 Task: Block emails from specific countries using the Blocked Top-Level Domain List in Outlook.
Action: Mouse moved to (116, 69)
Screenshot: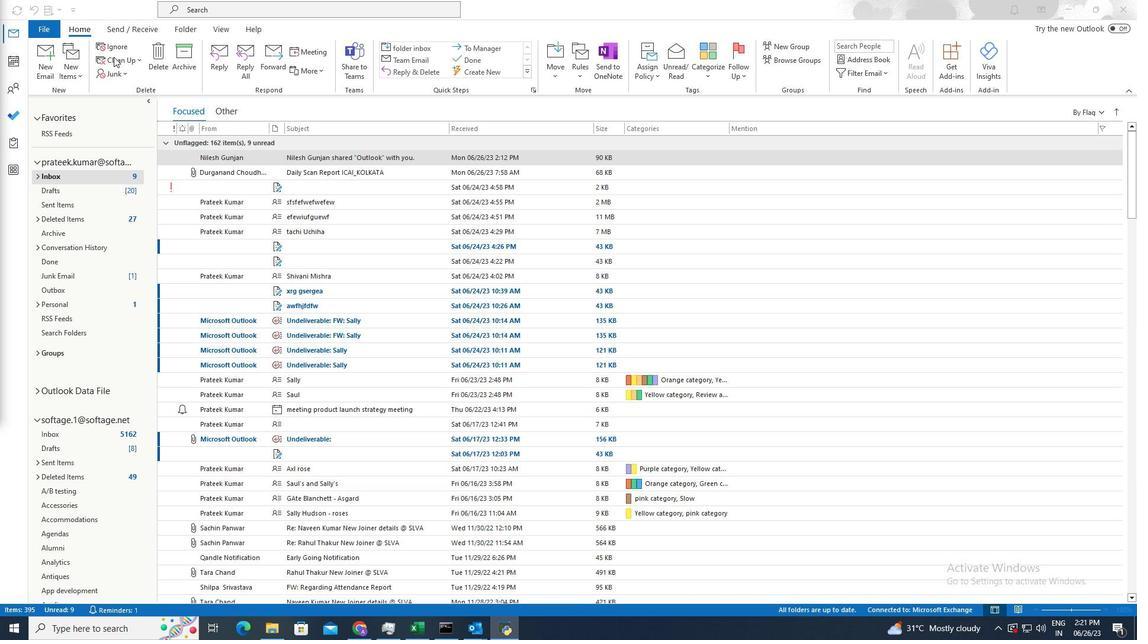 
Action: Mouse pressed left at (116, 69)
Screenshot: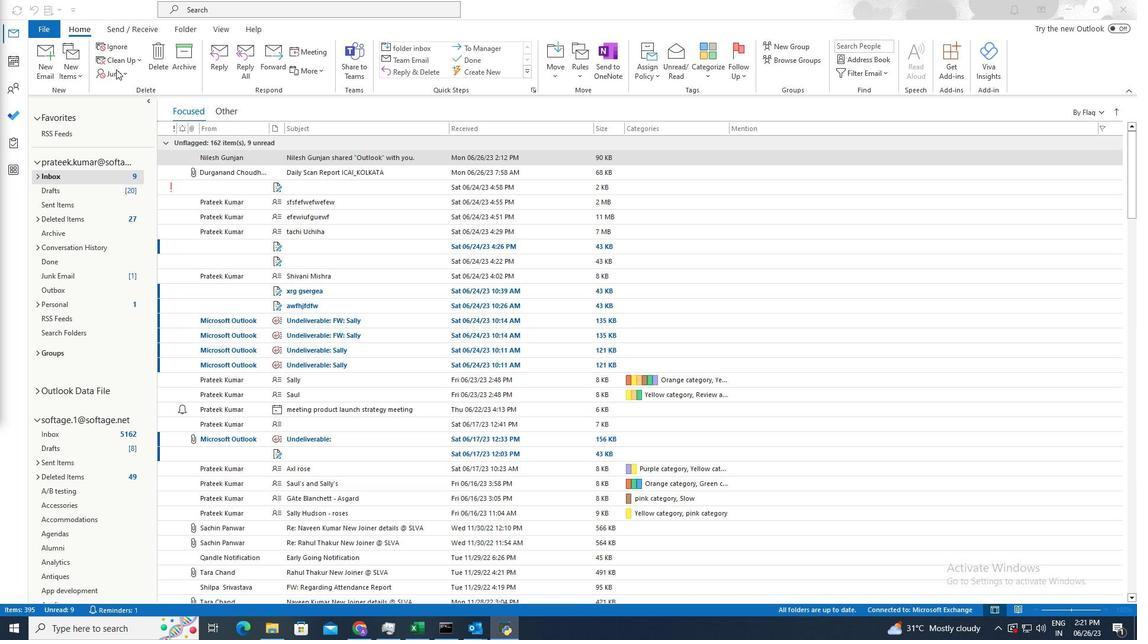 
Action: Mouse moved to (123, 72)
Screenshot: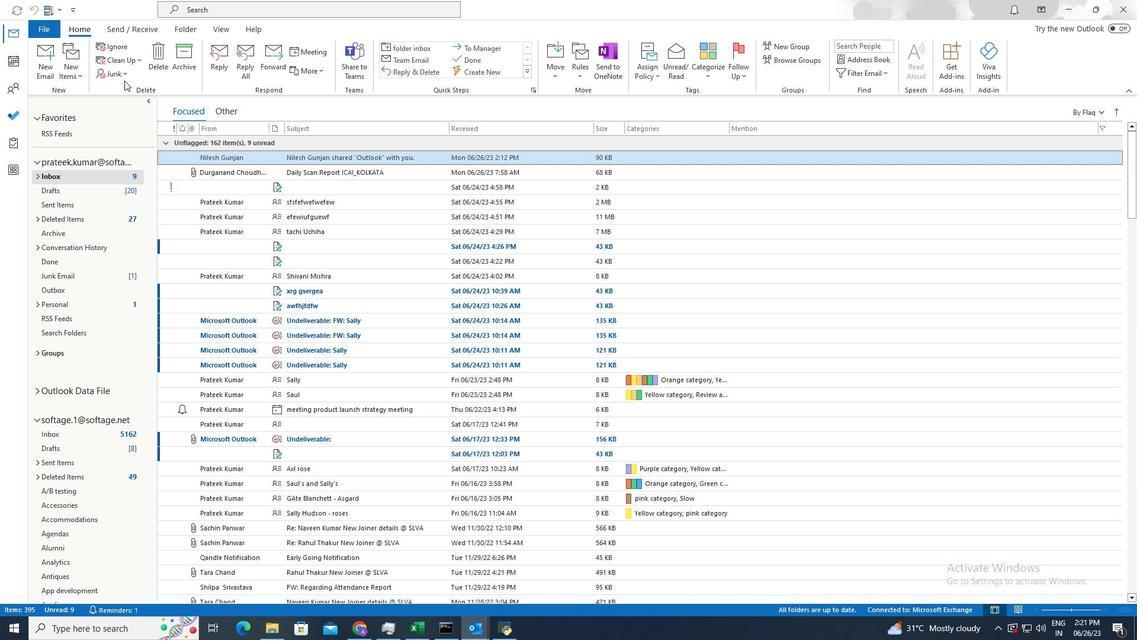 
Action: Mouse pressed left at (123, 72)
Screenshot: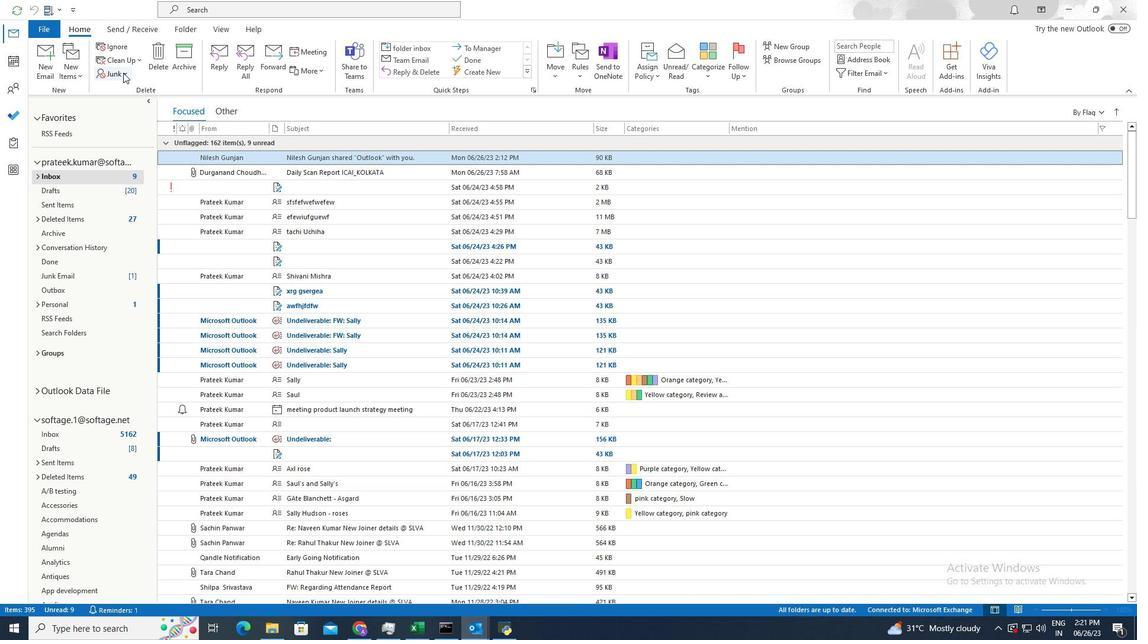 
Action: Mouse moved to (142, 176)
Screenshot: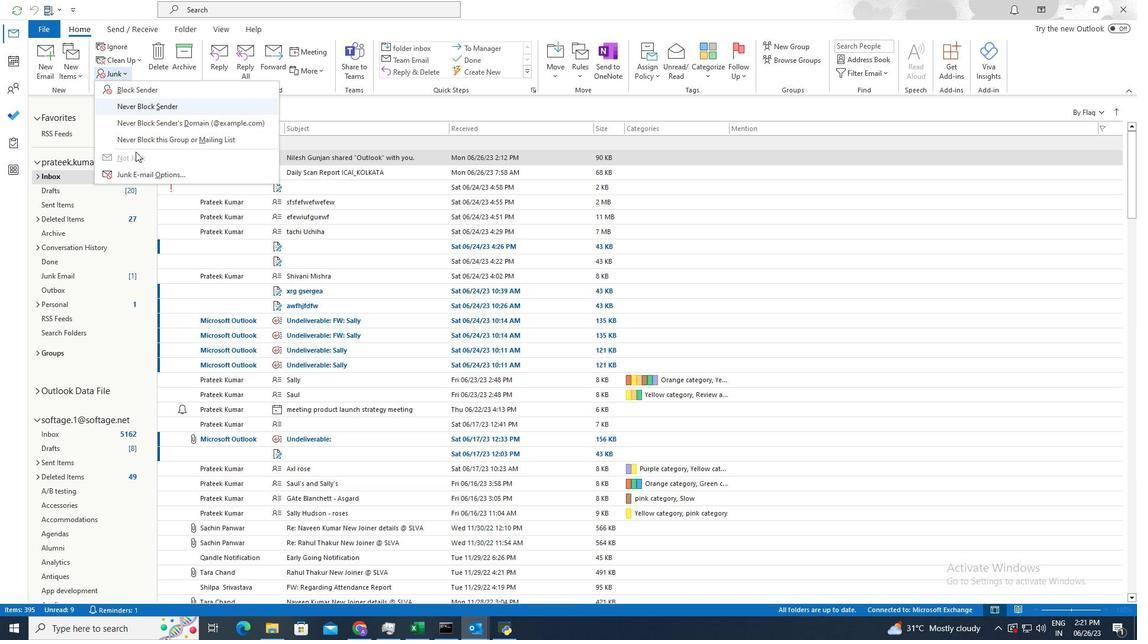 
Action: Mouse pressed left at (142, 176)
Screenshot: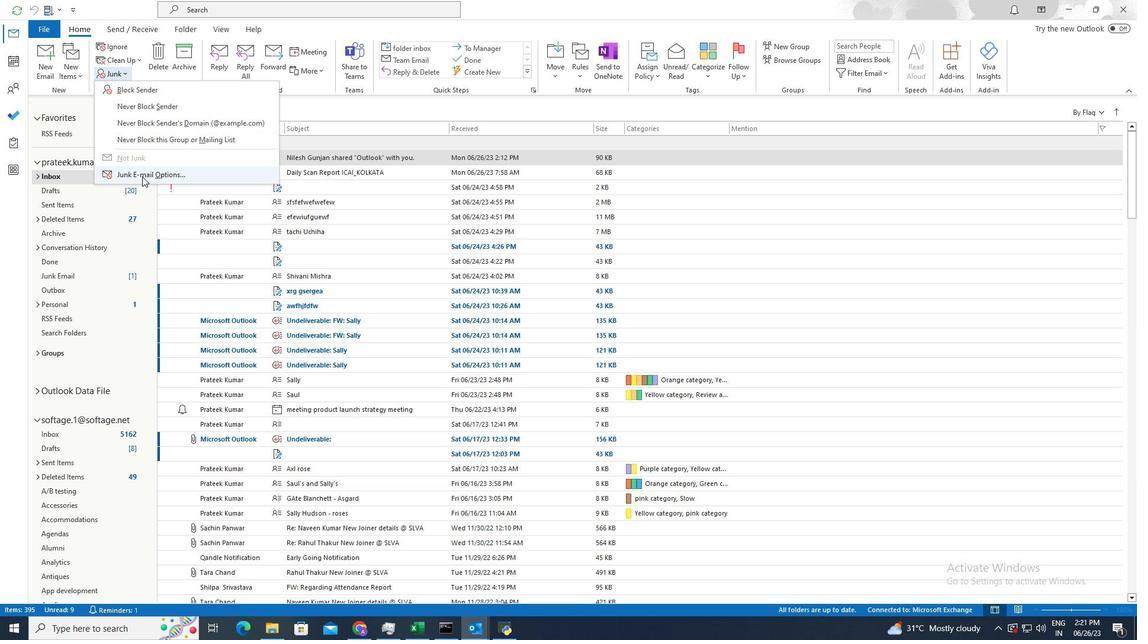 
Action: Mouse moved to (641, 180)
Screenshot: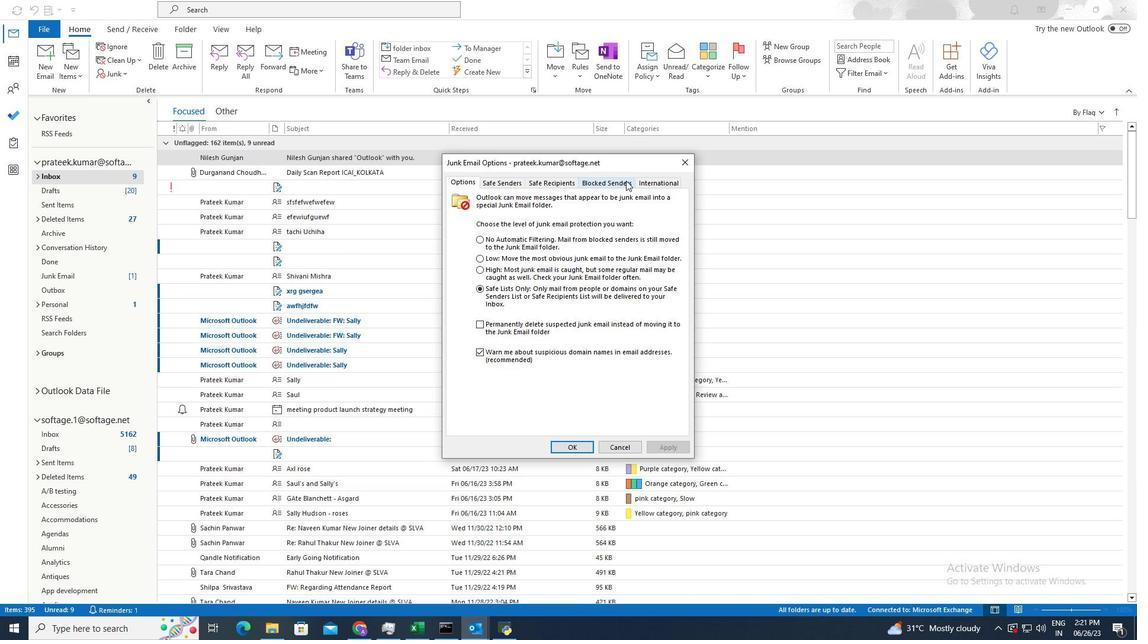 
Action: Mouse pressed left at (641, 180)
Screenshot: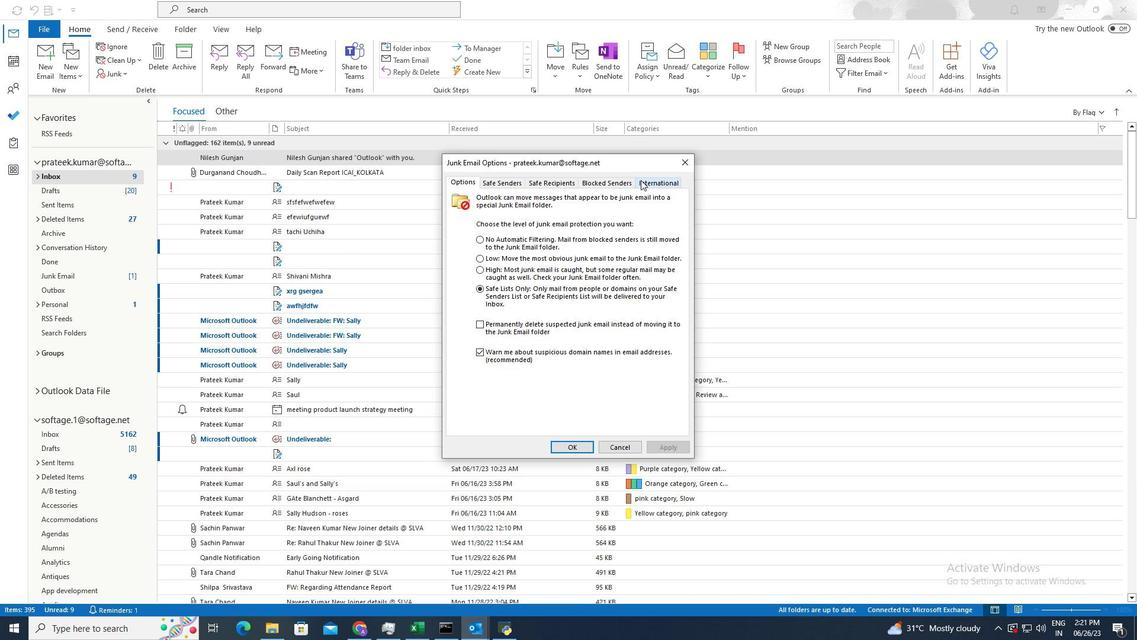 
Action: Mouse moved to (558, 276)
Screenshot: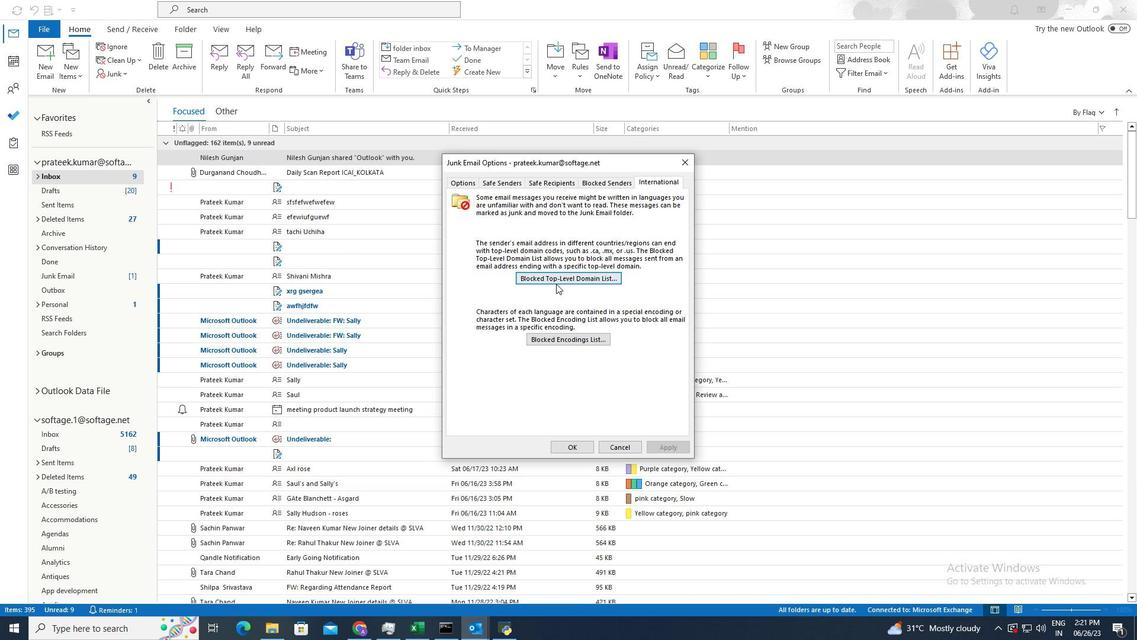 
Action: Mouse pressed left at (558, 276)
Screenshot: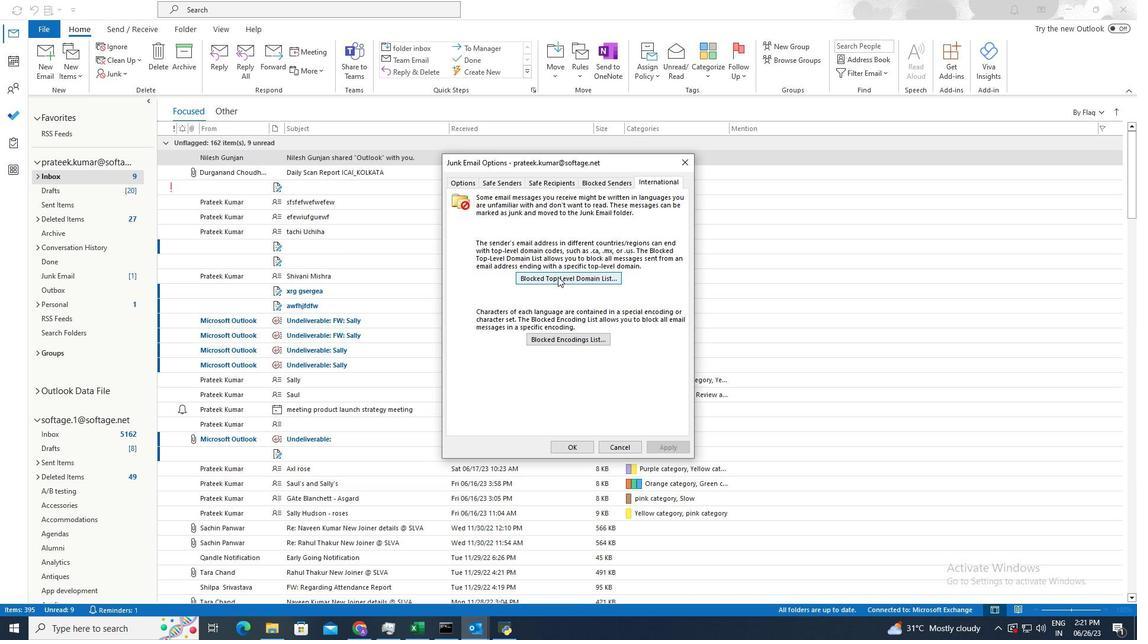 
Action: Mouse moved to (640, 292)
Screenshot: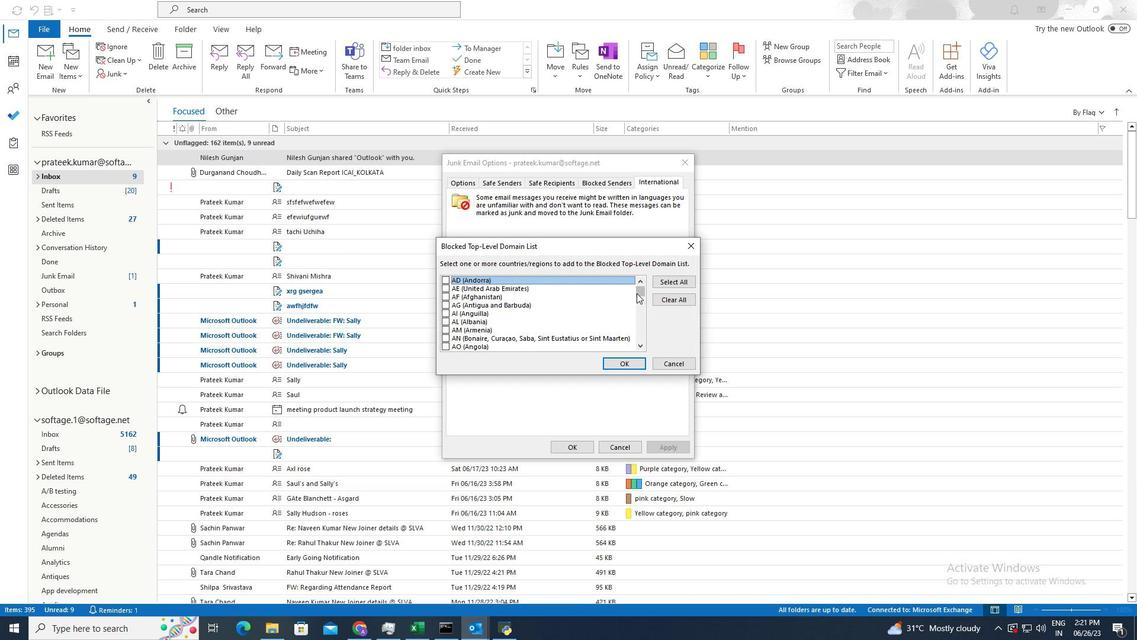
Action: Mouse pressed left at (640, 292)
Screenshot: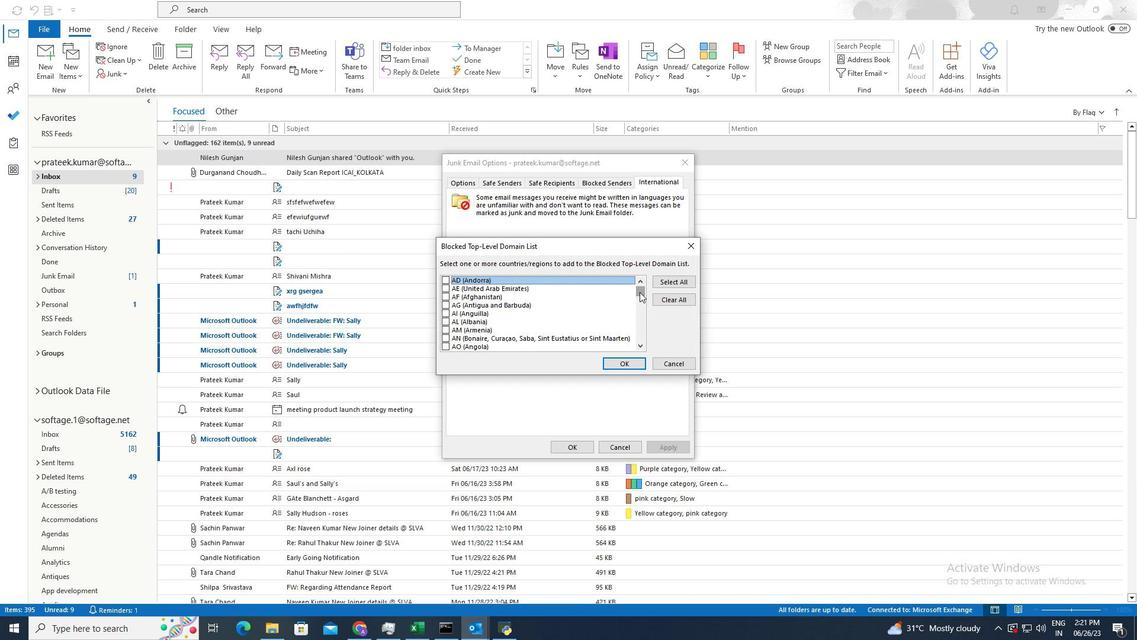 
Action: Mouse moved to (474, 317)
Screenshot: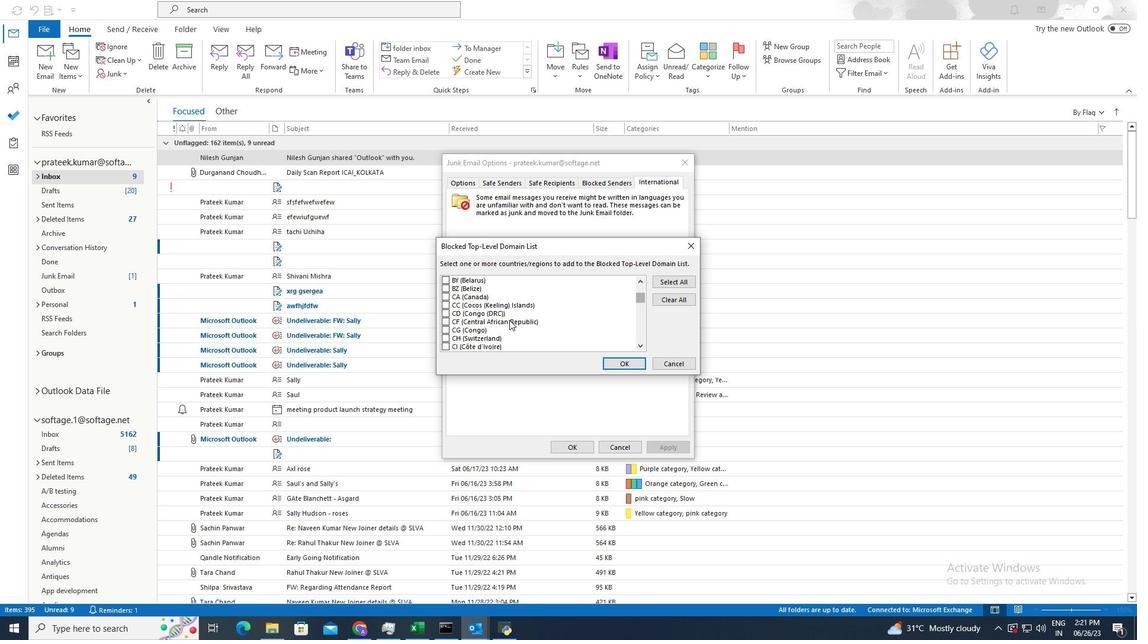 
Action: Mouse scrolled (474, 316) with delta (0, 0)
Screenshot: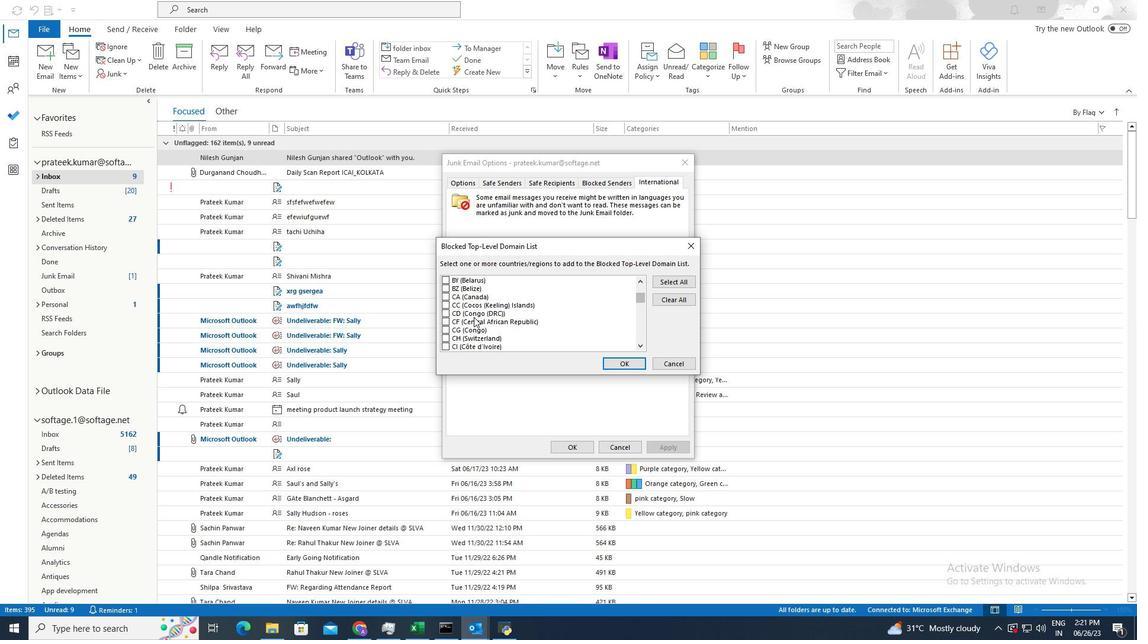 
Action: Mouse moved to (475, 322)
Screenshot: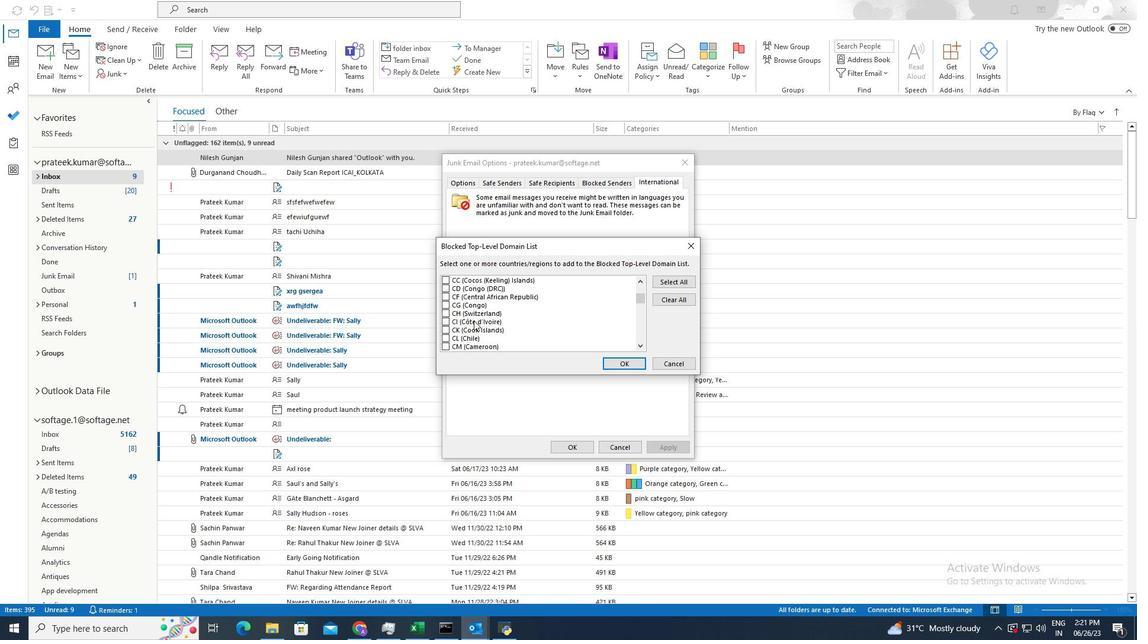 
Action: Mouse scrolled (475, 321) with delta (0, 0)
Screenshot: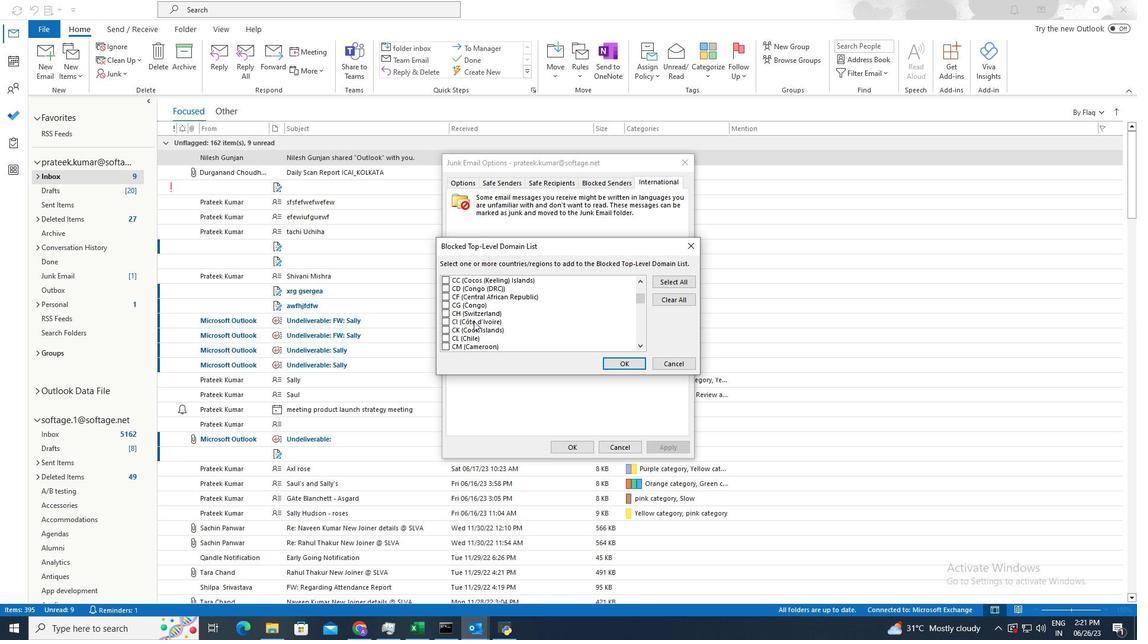 
Action: Mouse moved to (472, 328)
Screenshot: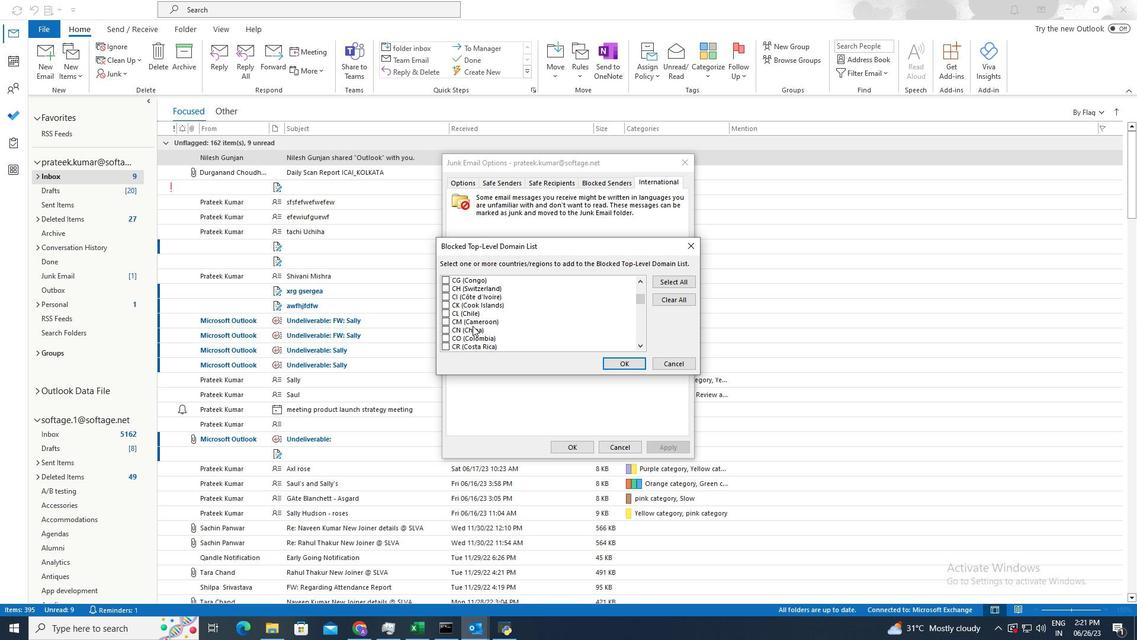 
Action: Mouse pressed left at (472, 328)
Screenshot: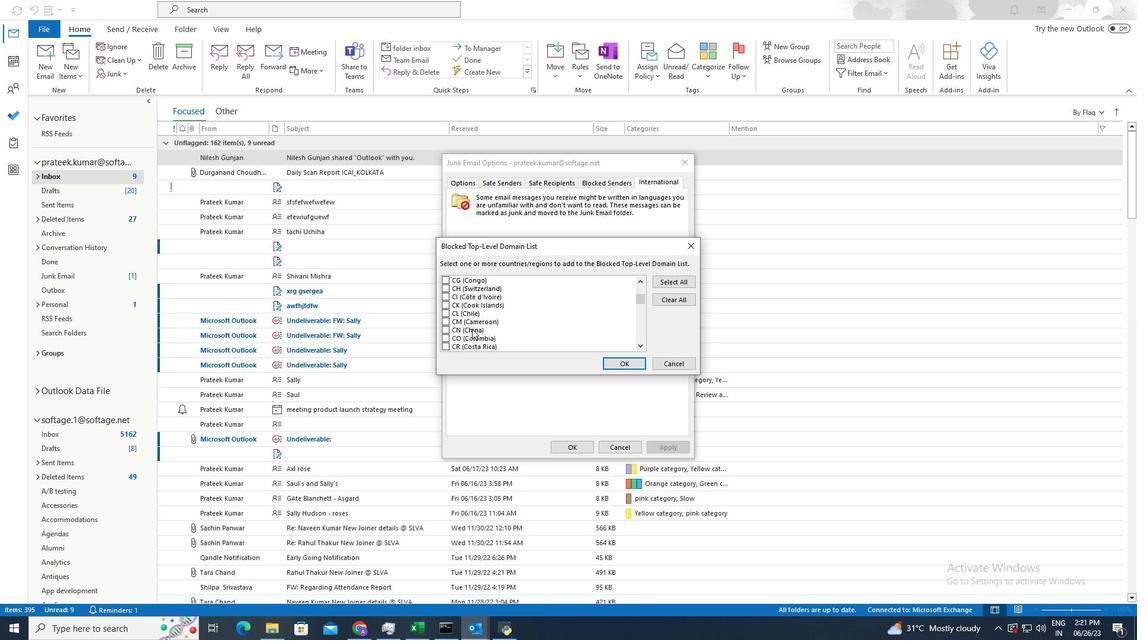 
Action: Mouse moved to (623, 361)
Screenshot: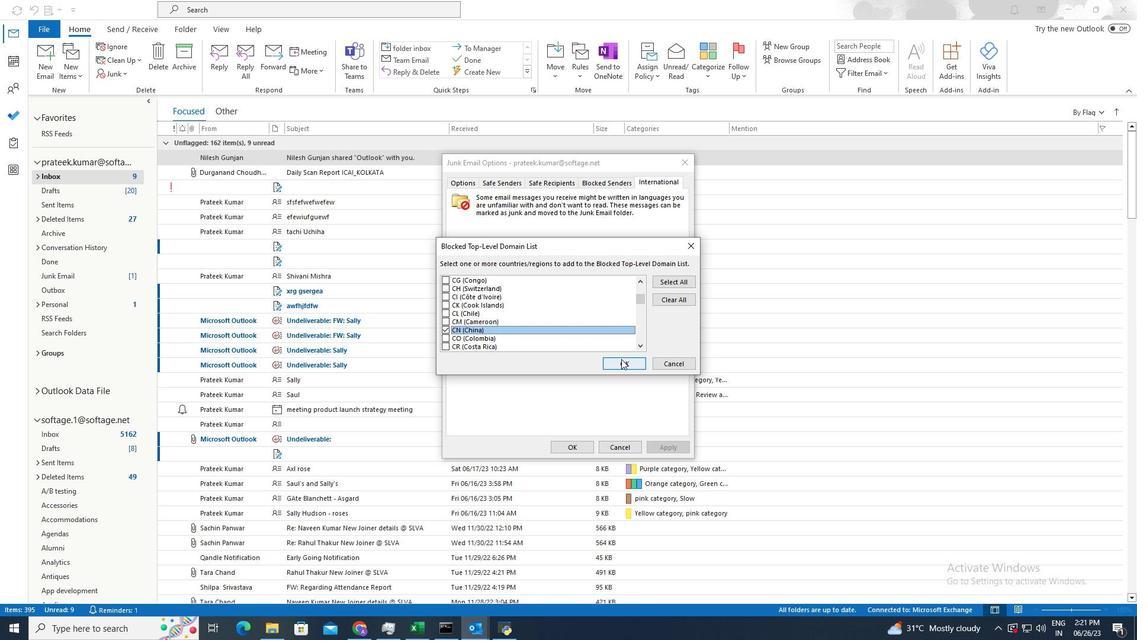 
Action: Mouse pressed left at (623, 361)
Screenshot: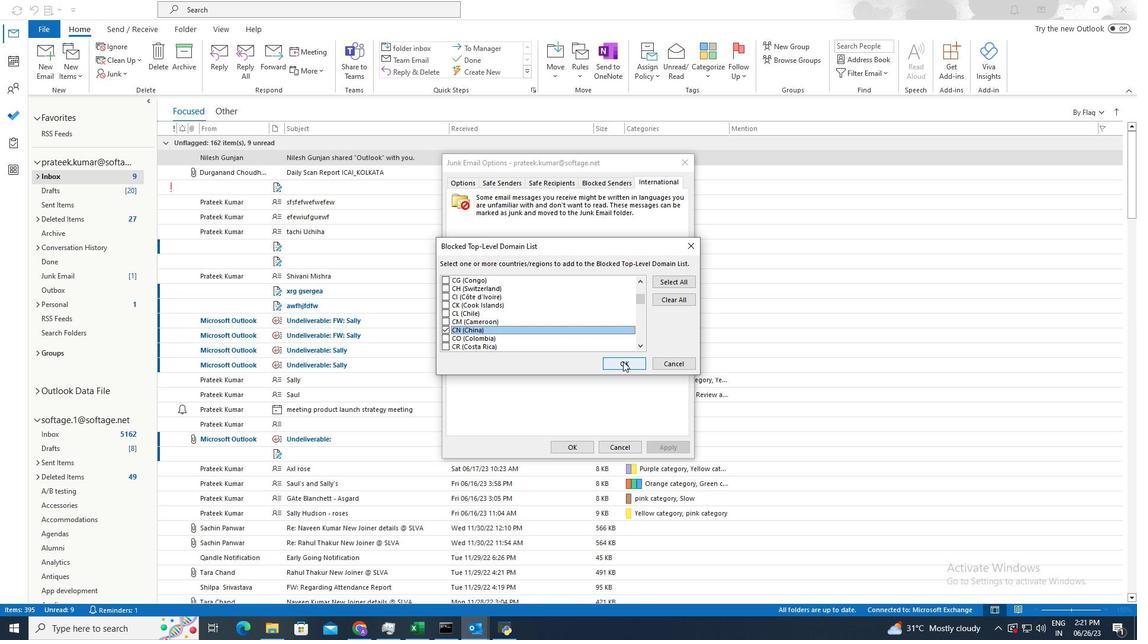
Action: Mouse moved to (573, 451)
Screenshot: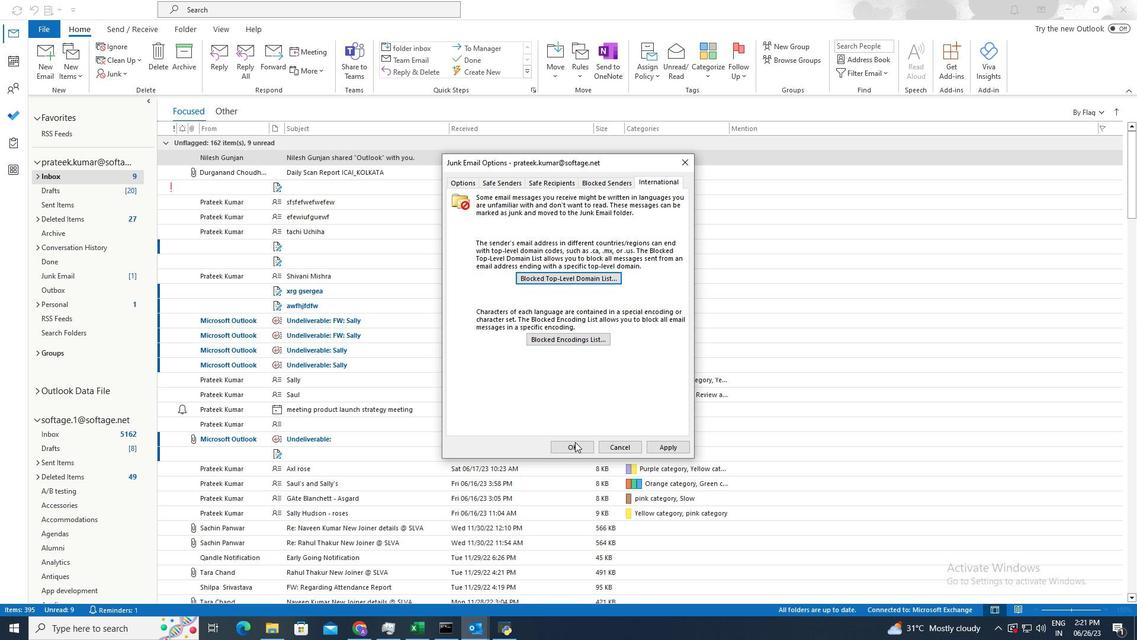 
Action: Mouse pressed left at (573, 451)
Screenshot: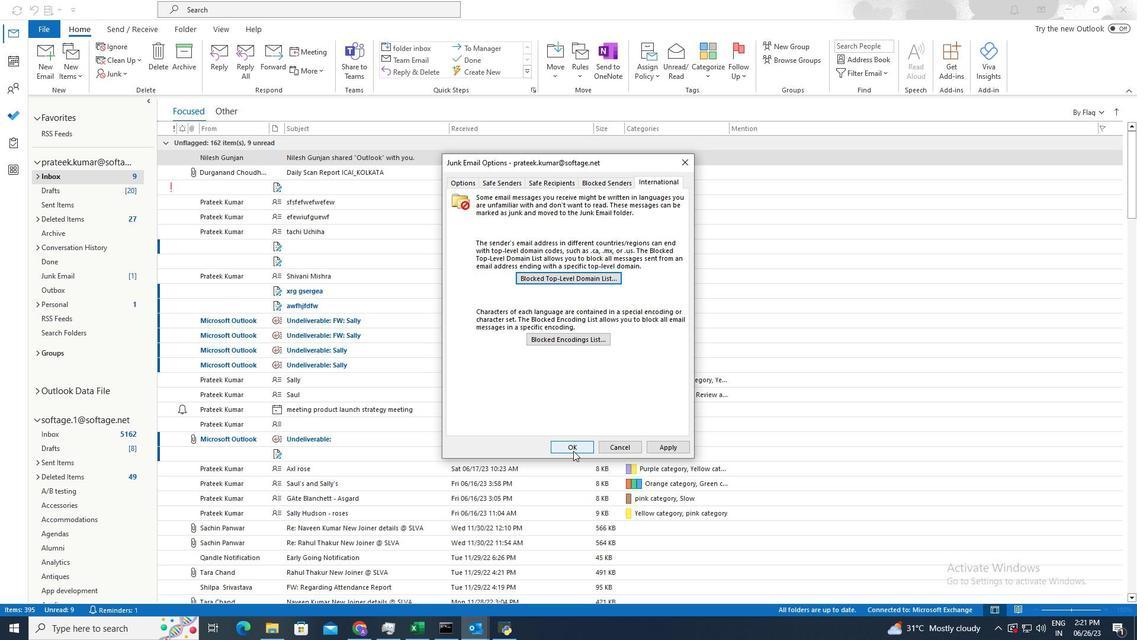 
